 Task: Look for products in the category "Baby Health Care" that are on sale.
Action: Mouse moved to (285, 145)
Screenshot: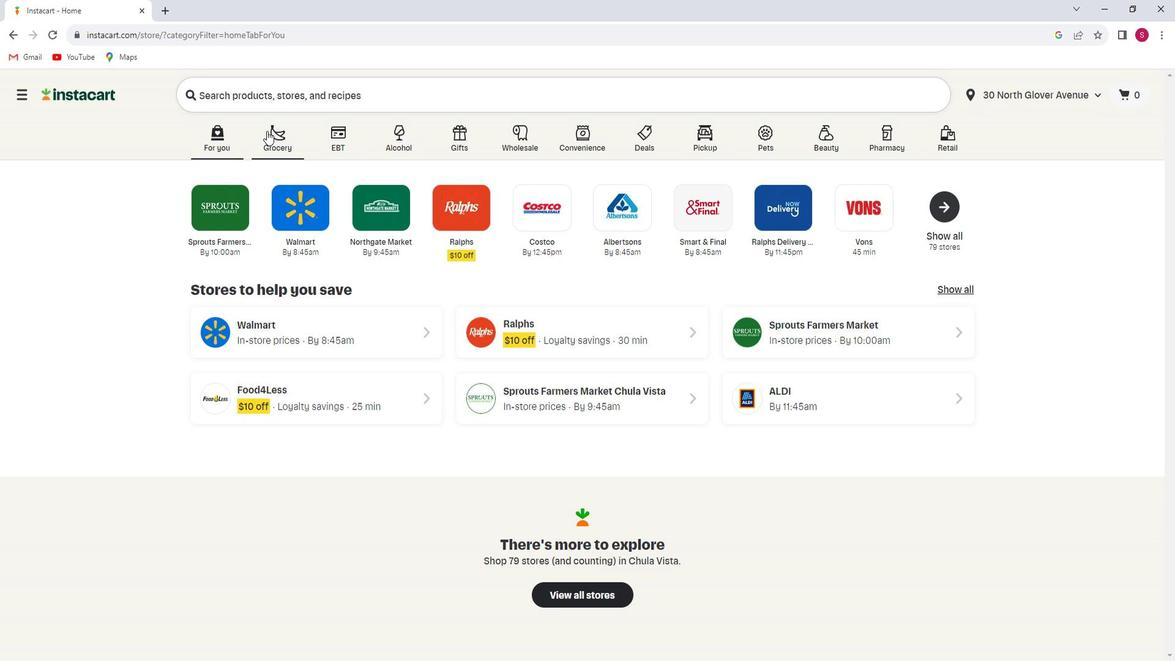
Action: Mouse pressed left at (285, 145)
Screenshot: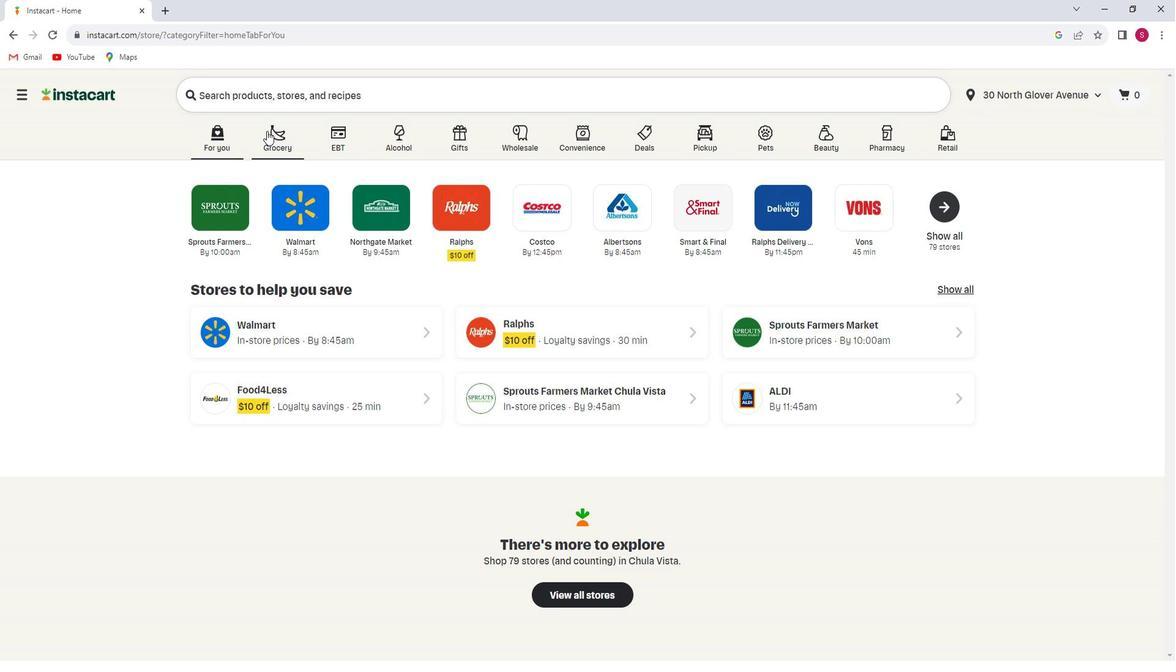 
Action: Mouse moved to (292, 364)
Screenshot: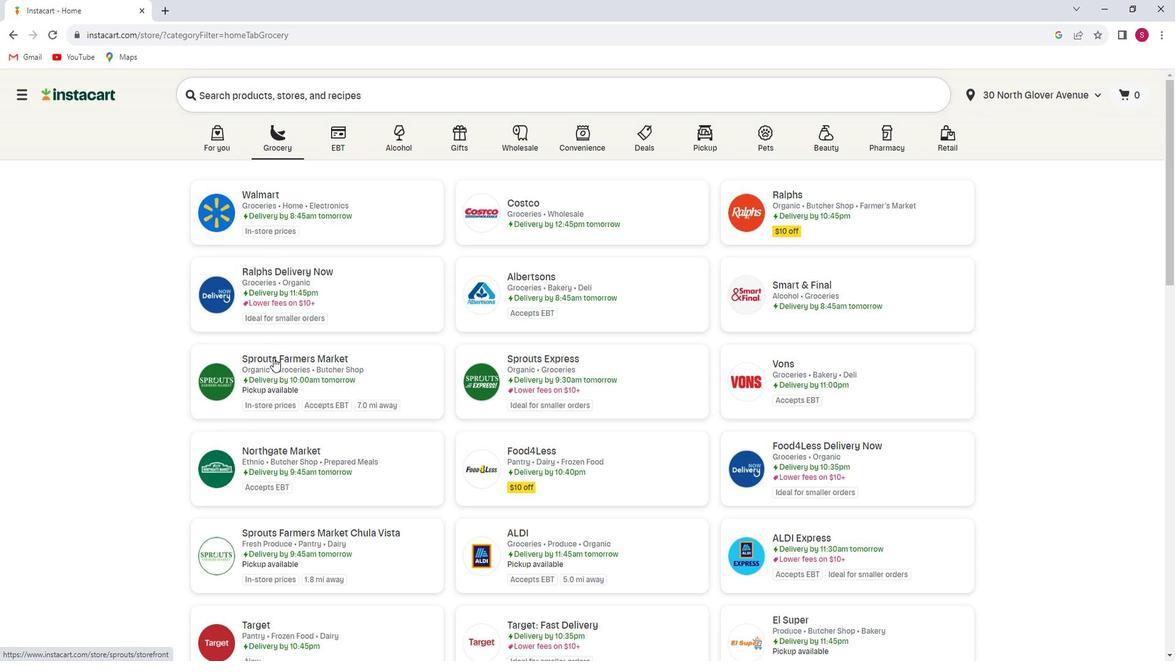 
Action: Mouse pressed left at (292, 364)
Screenshot: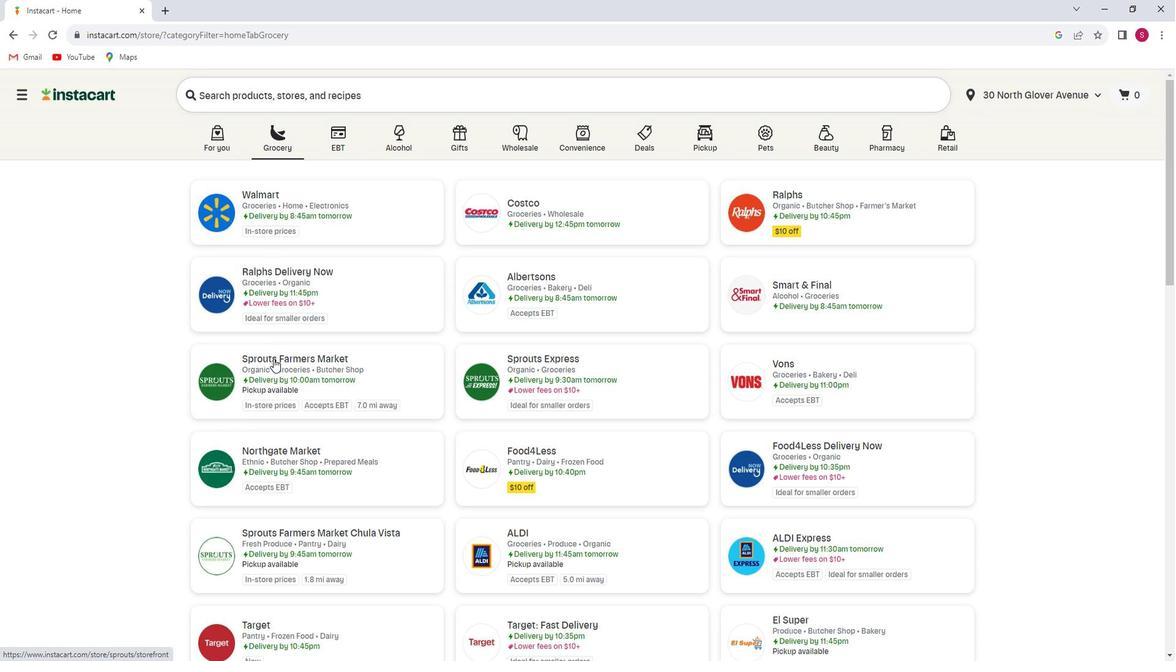 
Action: Mouse moved to (63, 421)
Screenshot: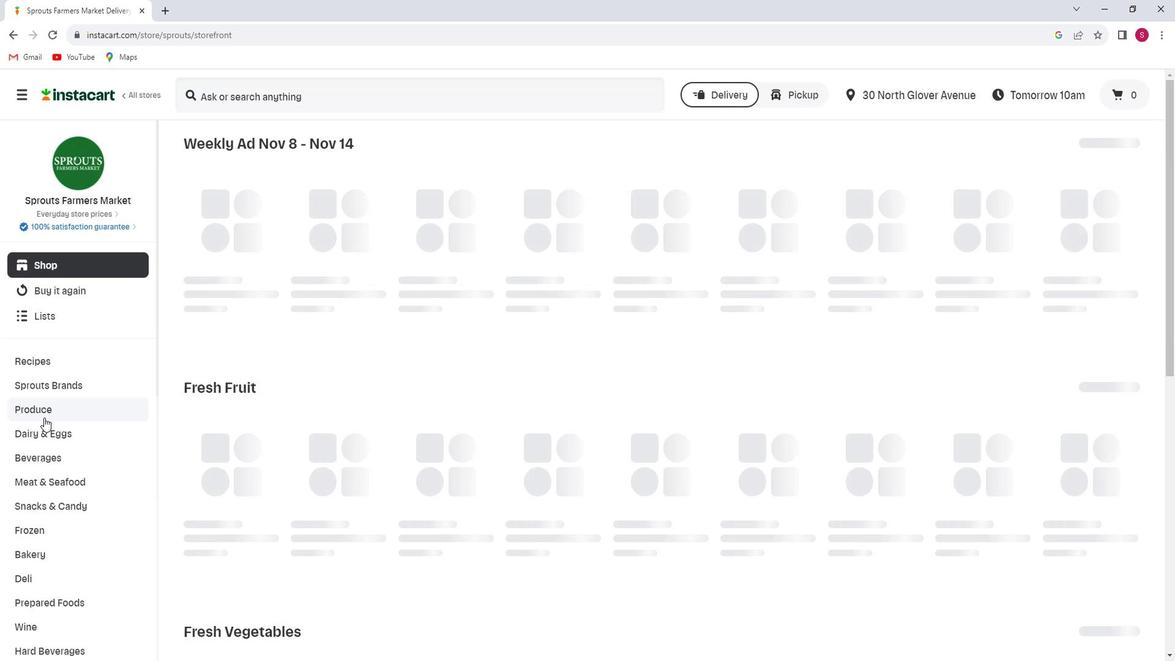 
Action: Mouse scrolled (63, 420) with delta (0, 0)
Screenshot: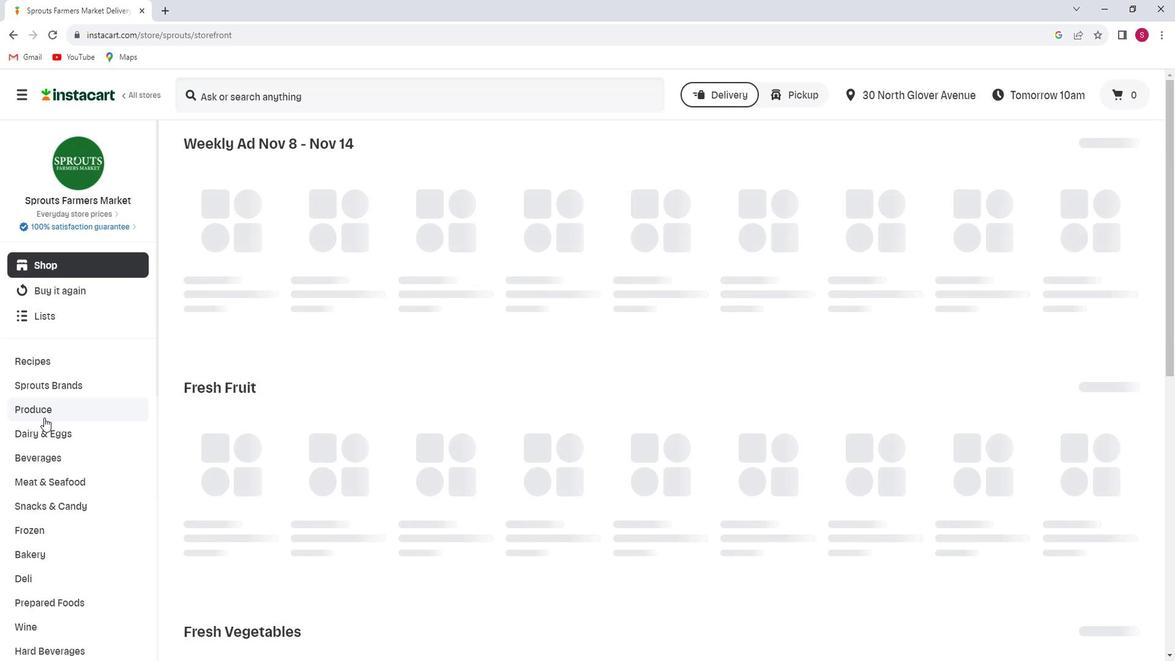 
Action: Mouse scrolled (63, 420) with delta (0, 0)
Screenshot: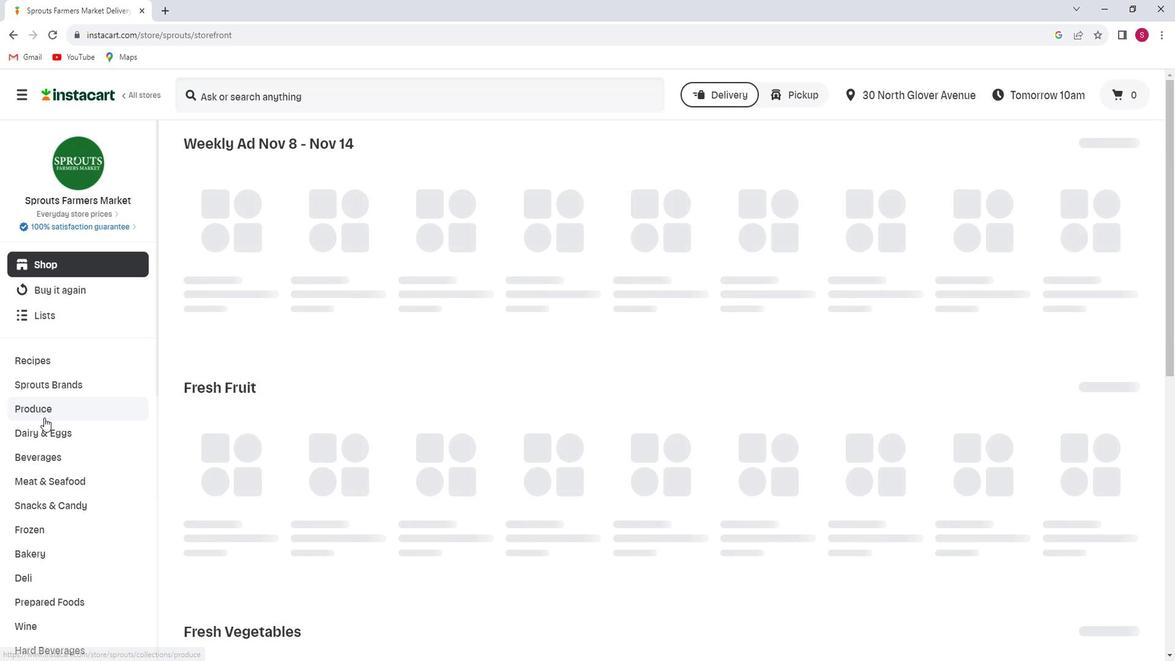 
Action: Mouse scrolled (63, 420) with delta (0, 0)
Screenshot: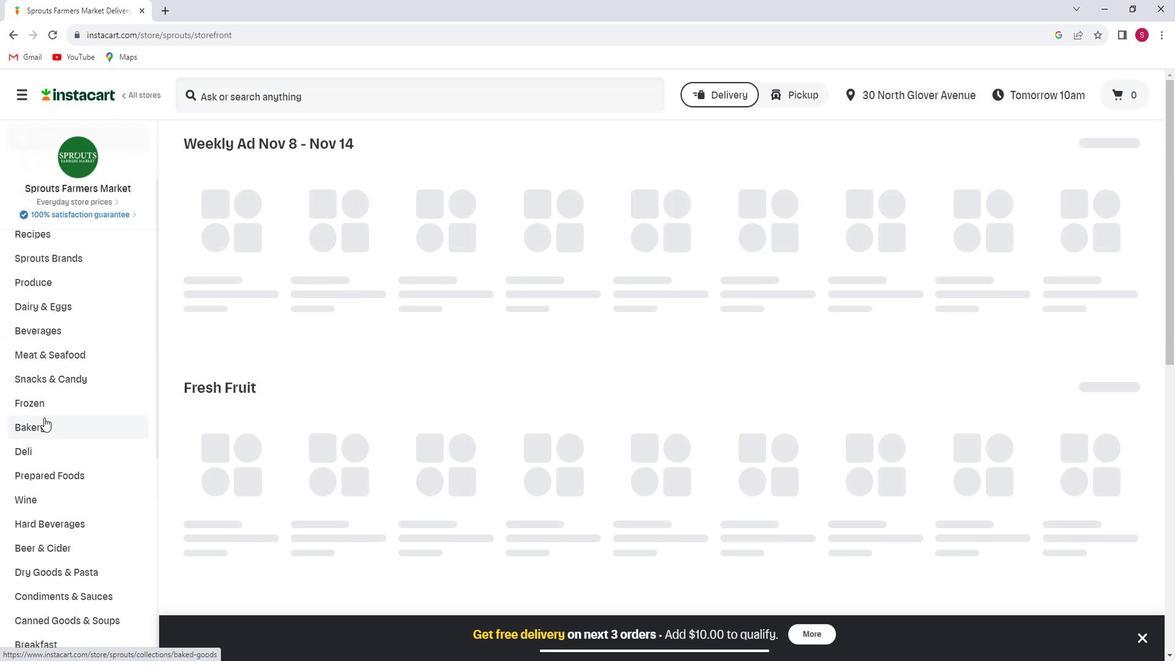 
Action: Mouse scrolled (63, 420) with delta (0, 0)
Screenshot: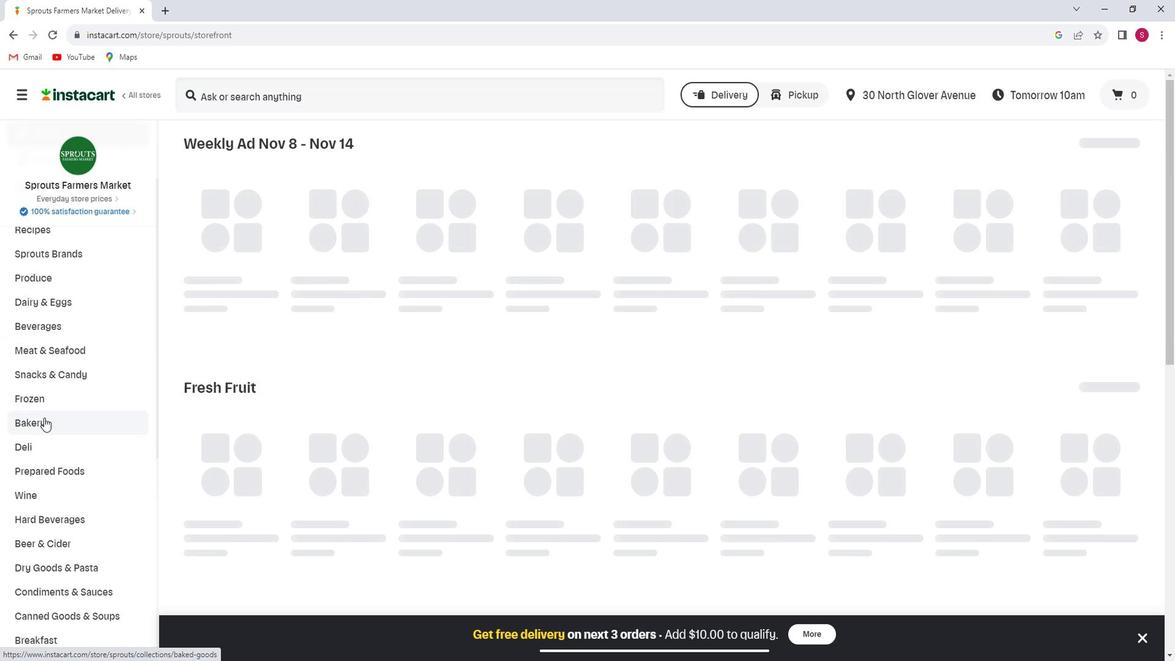 
Action: Mouse scrolled (63, 420) with delta (0, 0)
Screenshot: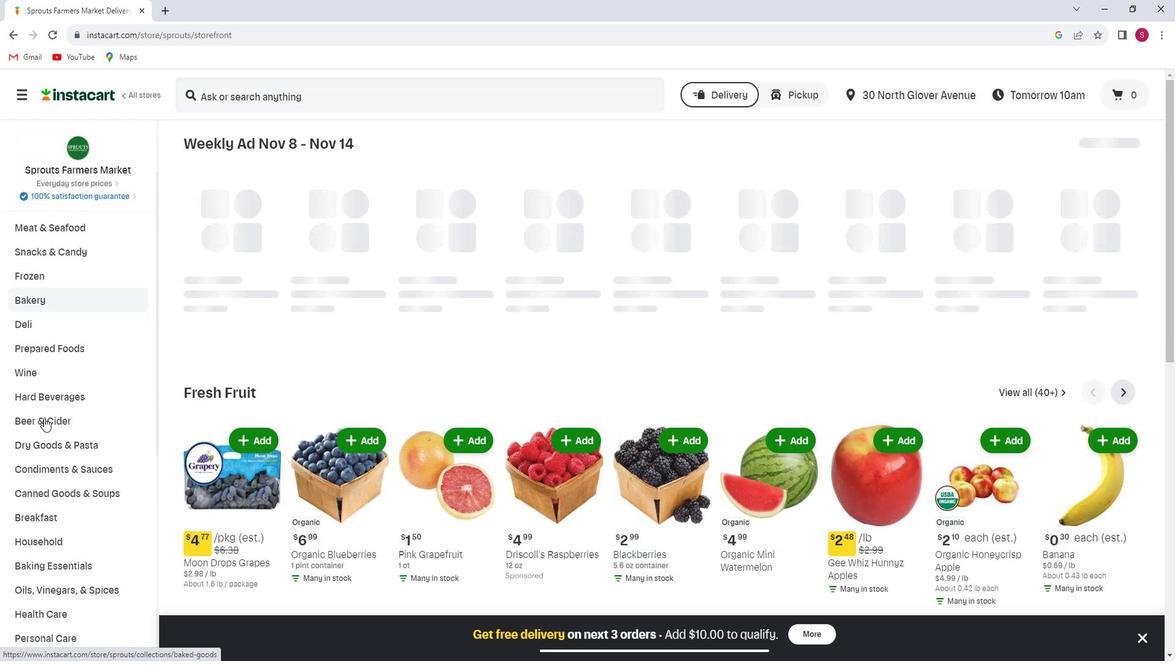 
Action: Mouse scrolled (63, 420) with delta (0, 0)
Screenshot: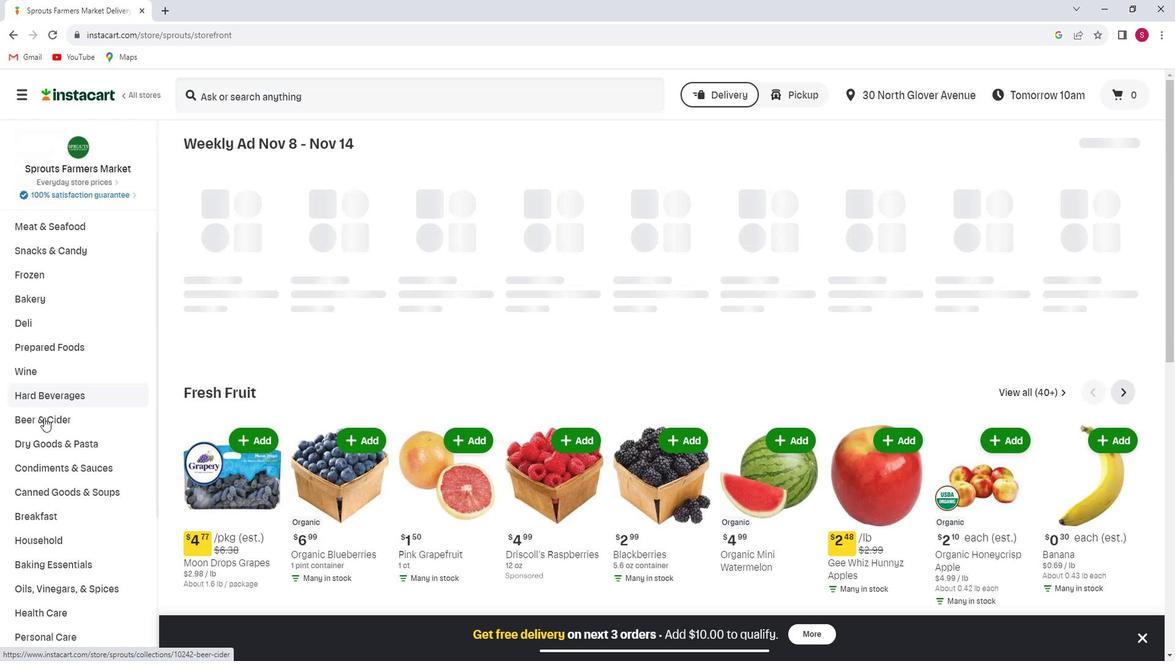 
Action: Mouse scrolled (63, 420) with delta (0, 0)
Screenshot: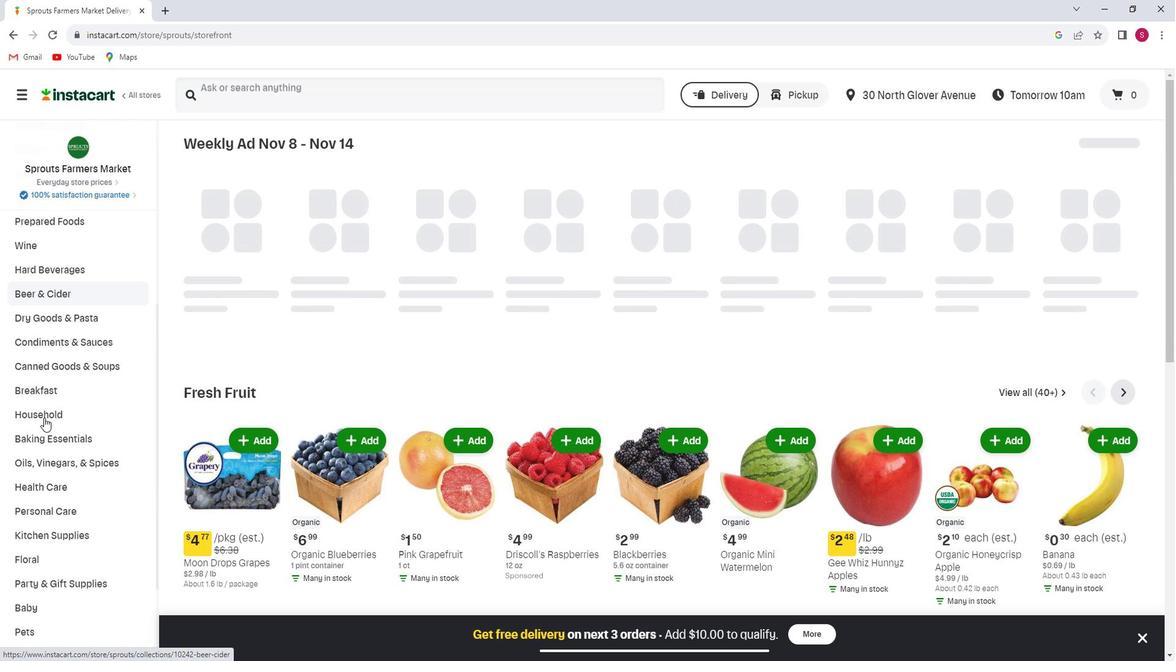
Action: Mouse scrolled (63, 420) with delta (0, 0)
Screenshot: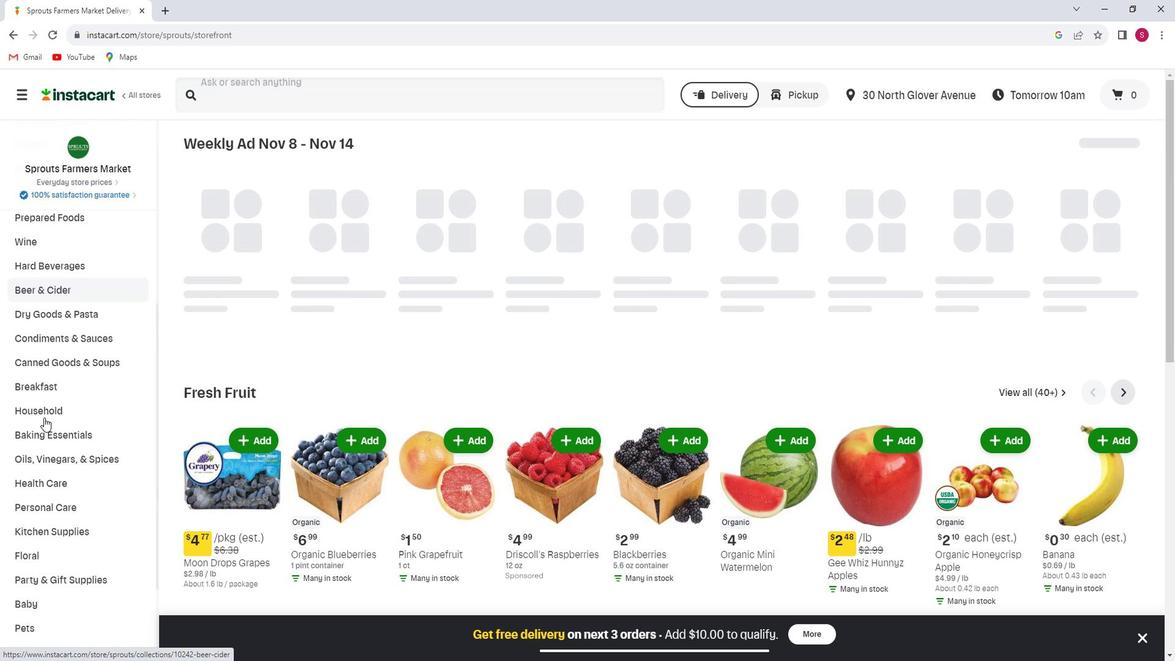 
Action: Mouse moved to (55, 482)
Screenshot: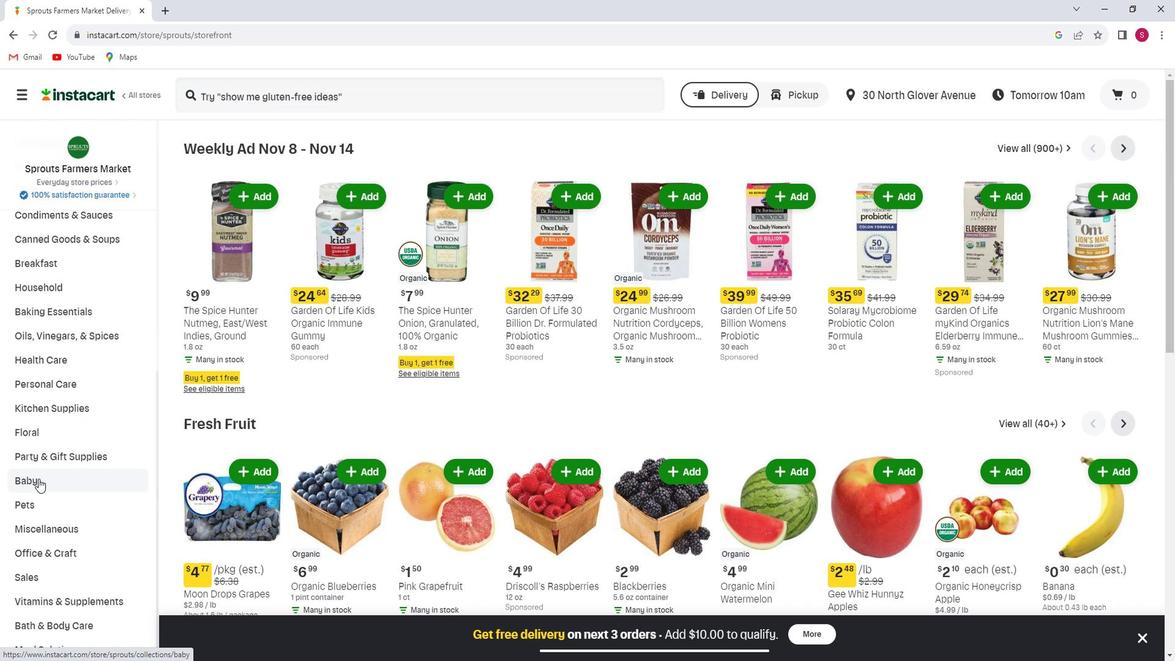
Action: Mouse pressed left at (55, 482)
Screenshot: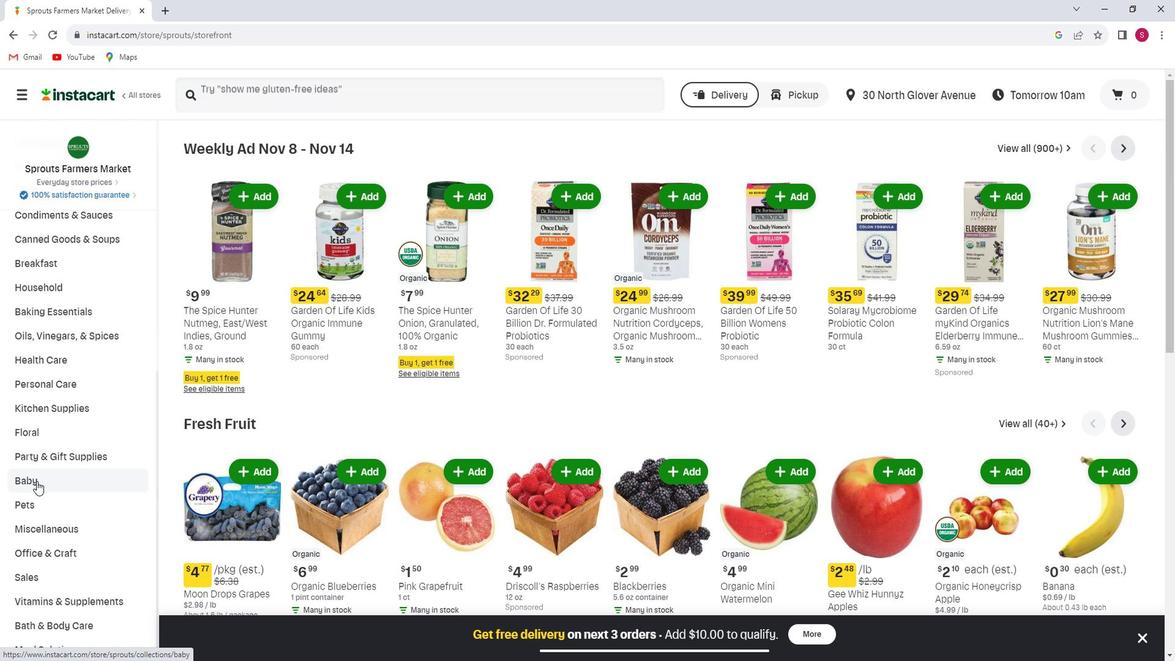 
Action: Mouse moved to (55, 503)
Screenshot: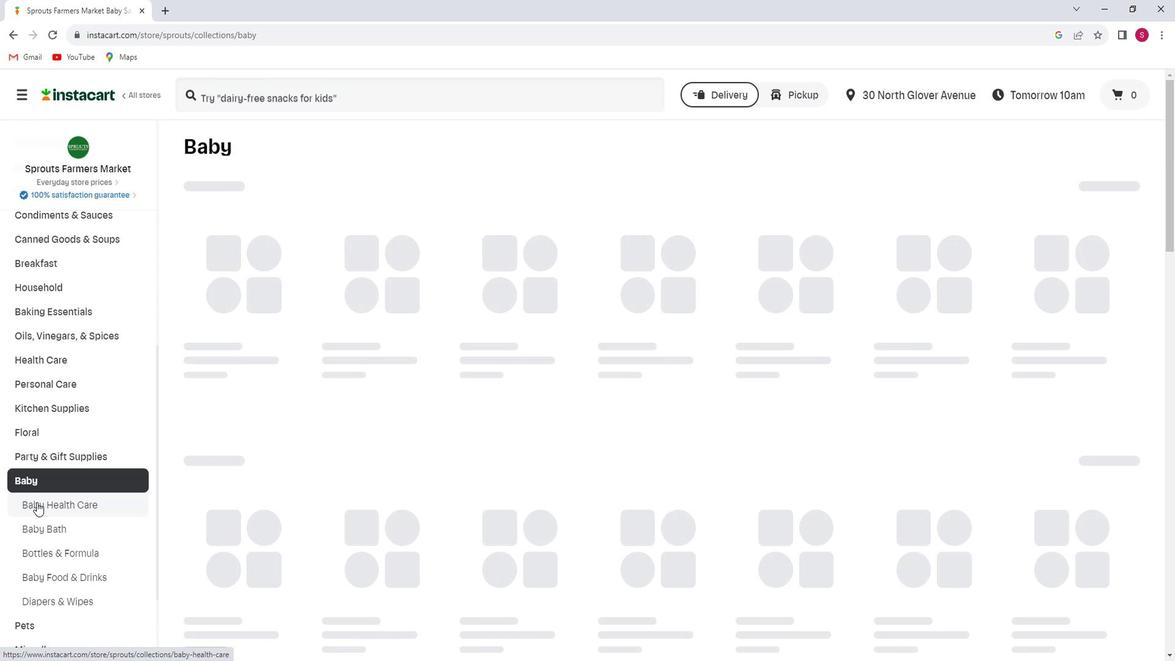
Action: Mouse pressed left at (55, 503)
Screenshot: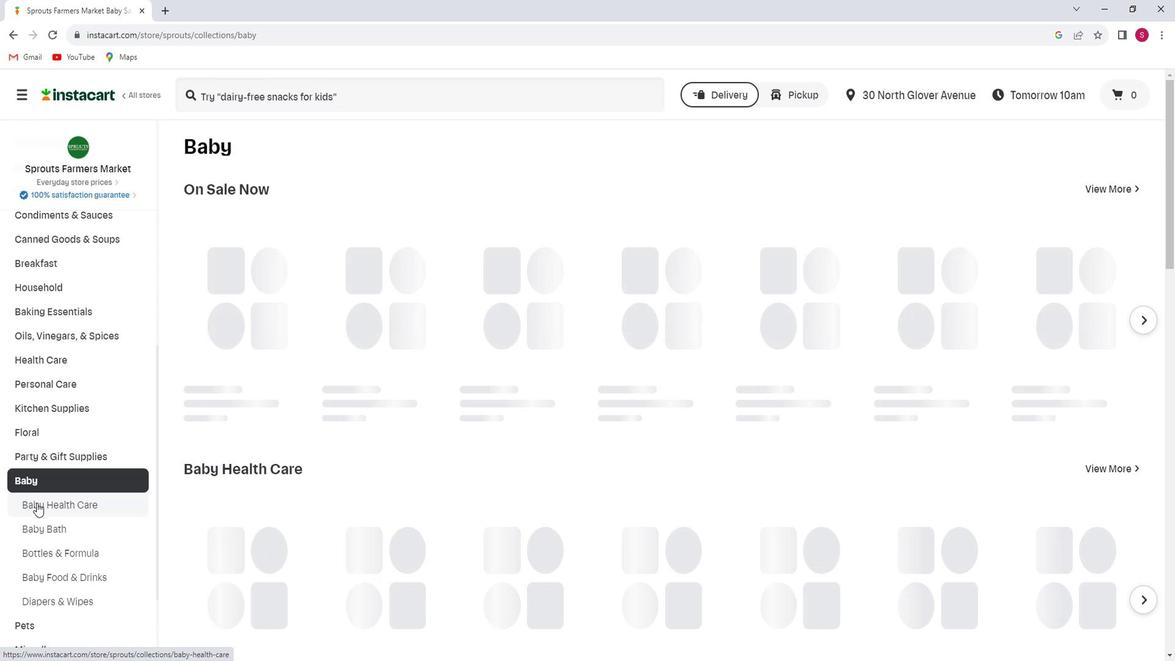 
Action: Mouse moved to (238, 247)
Screenshot: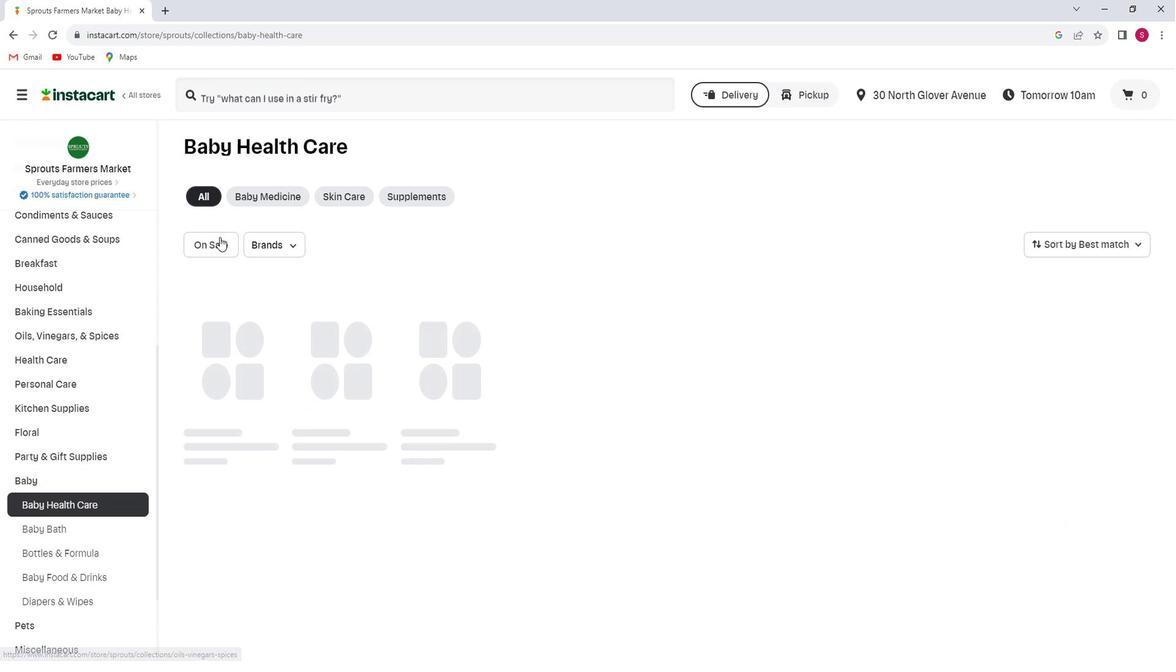 
Action: Mouse pressed left at (238, 247)
Screenshot: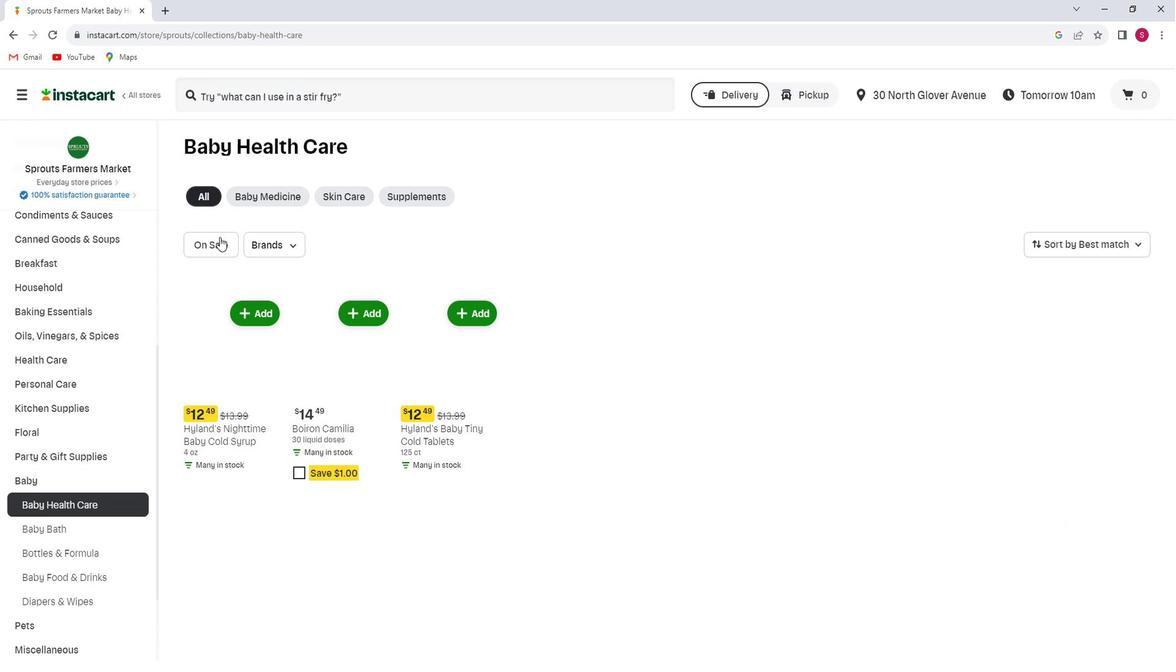 
Action: Mouse moved to (246, 273)
Screenshot: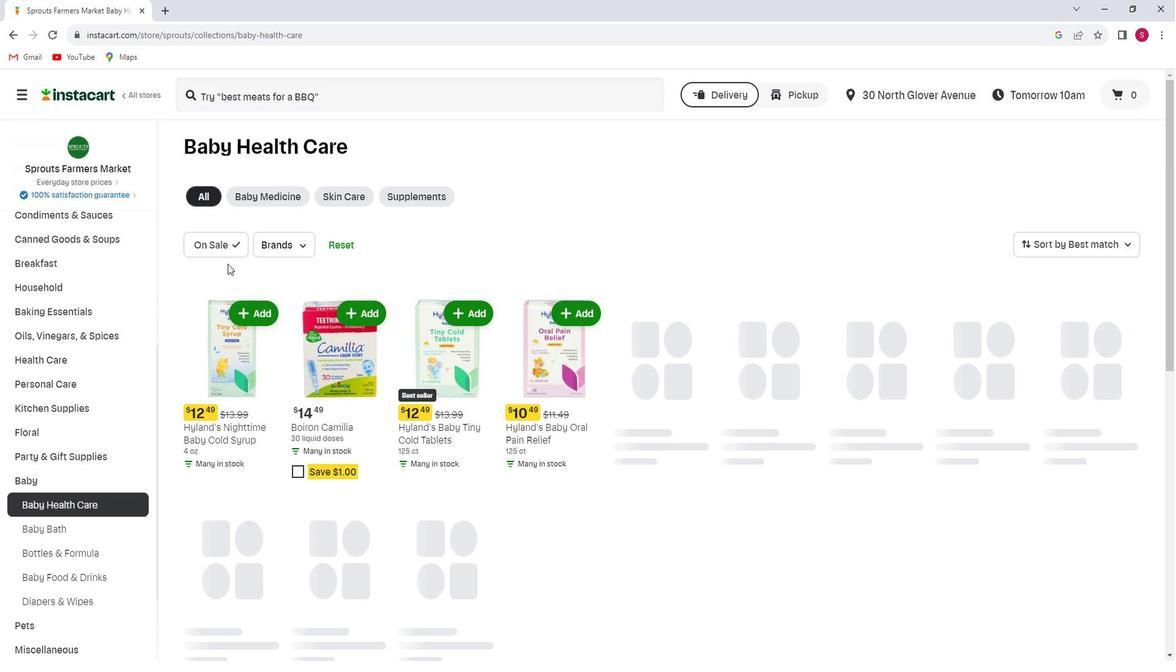
